Task: Create in the project TrueNorth a sprint 'QA Quicksilver'.
Action: Mouse moved to (897, 318)
Screenshot: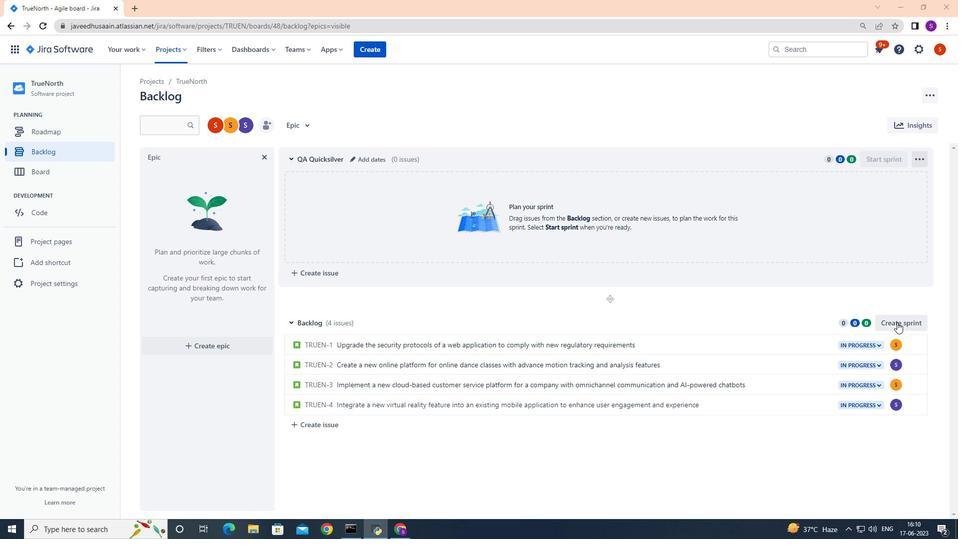 
Action: Mouse pressed left at (897, 318)
Screenshot: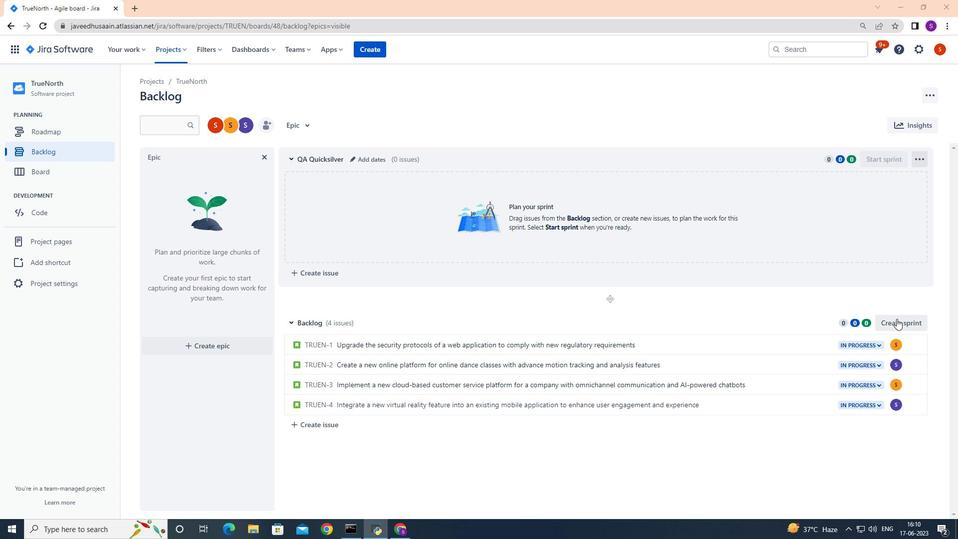 
Action: Mouse moved to (358, 320)
Screenshot: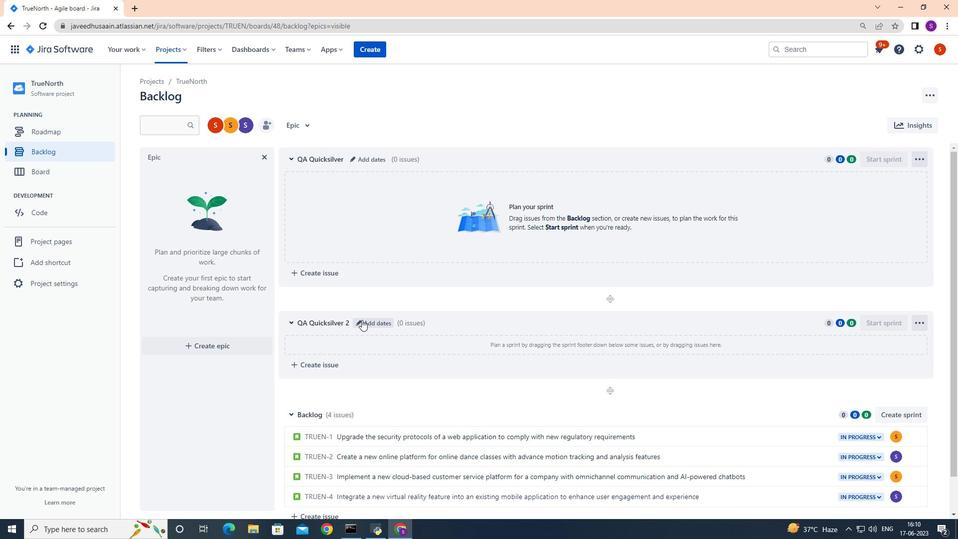
Action: Mouse pressed left at (358, 320)
Screenshot: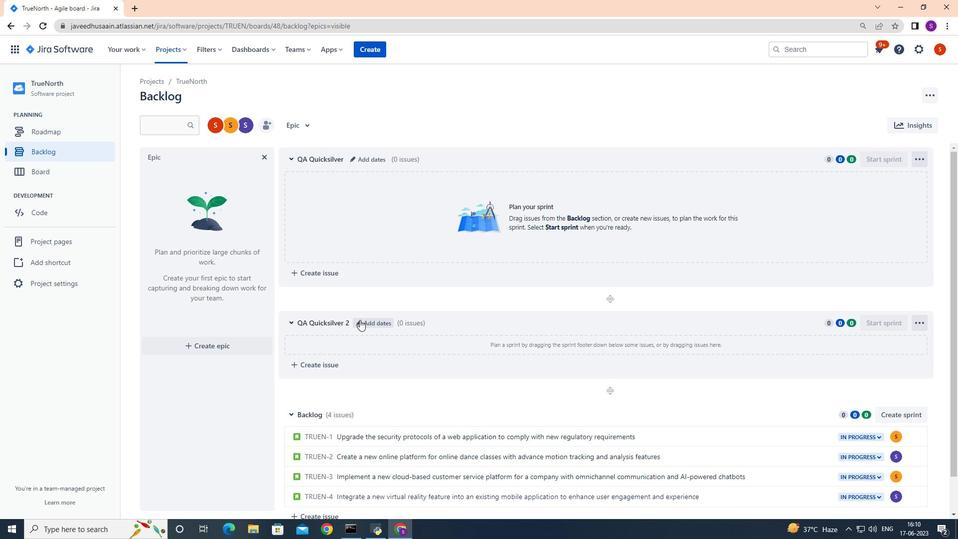 
Action: Mouse moved to (405, 122)
Screenshot: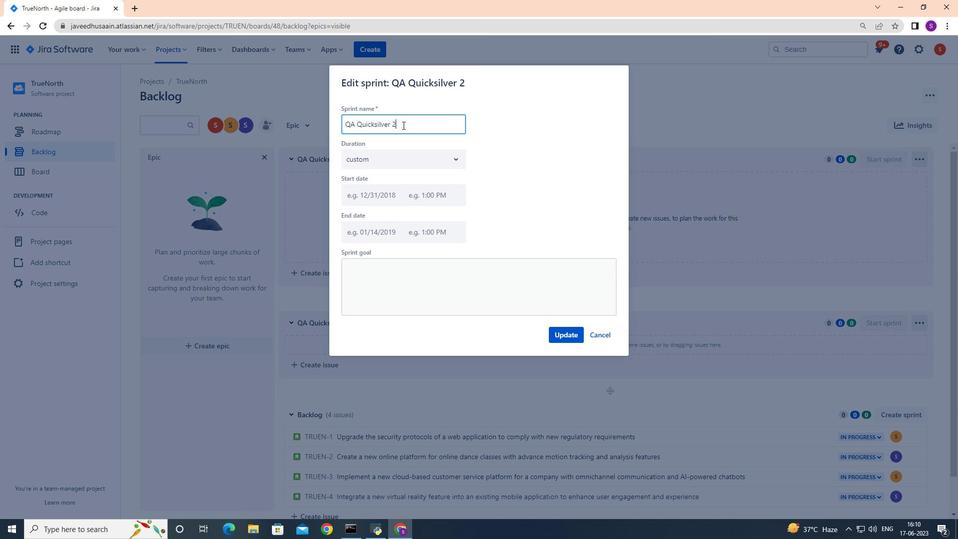 
Action: Mouse pressed left at (405, 122)
Screenshot: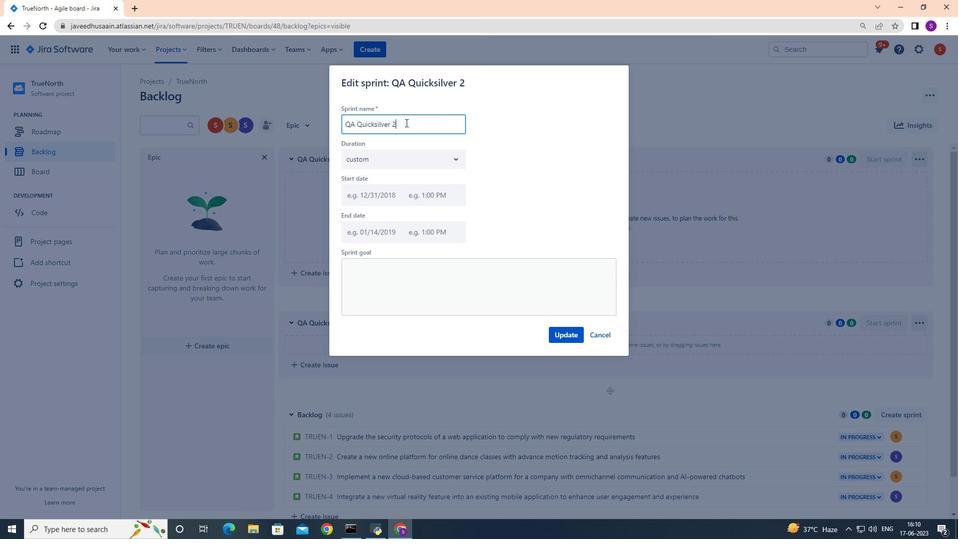 
Action: Key pressed <Key.backspace><Key.backspace><Key.backspace><Key.backspace><Key.backspace><Key.backspace><Key.backspace><Key.backspace><Key.backspace><Key.backspace><Key.backspace><Key.backspace><Key.backspace><Key.backspace><Key.backspace><Key.backspace><Key.backspace><Key.backspace><Key.backspace><Key.backspace><Key.backspace><Key.backspace><Key.backspace><Key.backspace><Key.backspace><Key.backspace><Key.backspace><Key.backspace><Key.backspace><Key.shift>QA<Key.space><Key.shift>Quicksilvw<Key.backspace><Key.backspace>ver
Screenshot: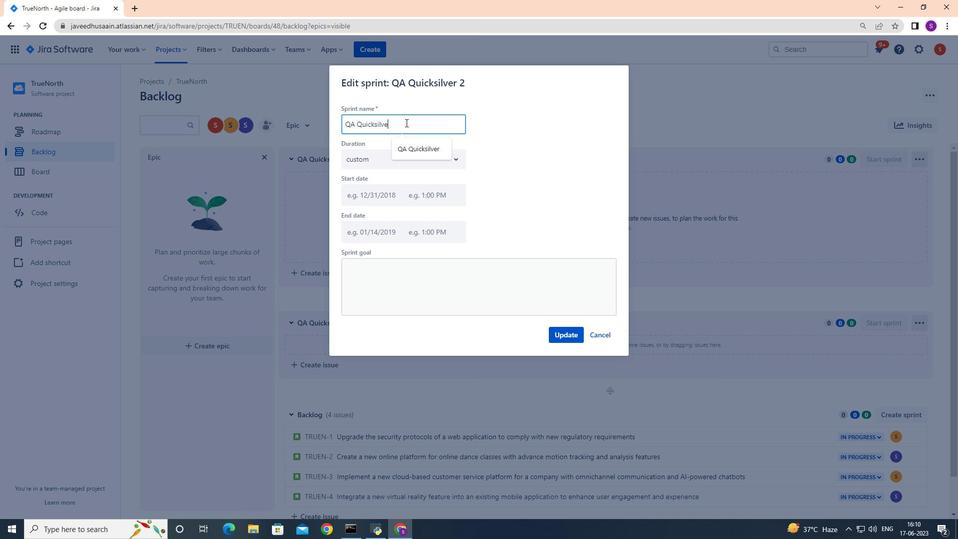
Action: Mouse moved to (569, 335)
Screenshot: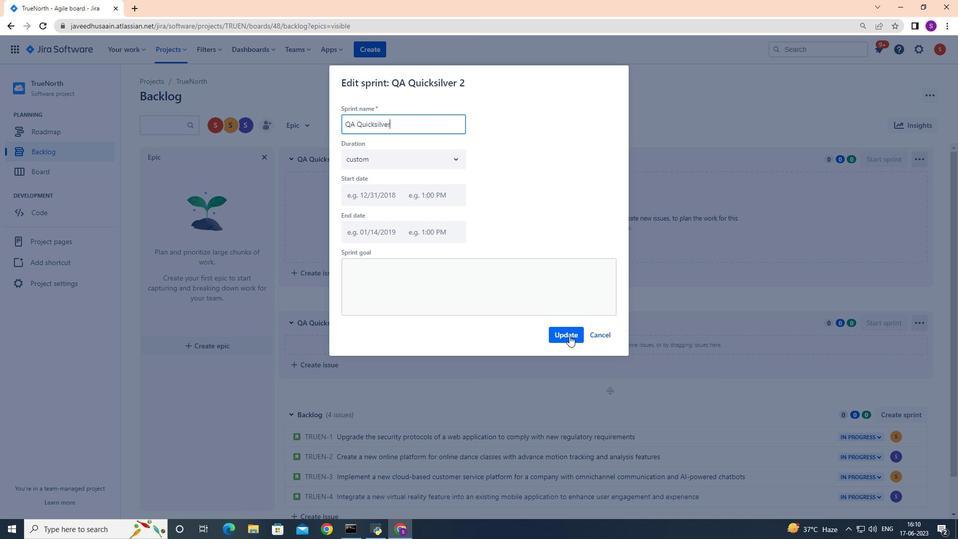 
Action: Mouse pressed left at (569, 335)
Screenshot: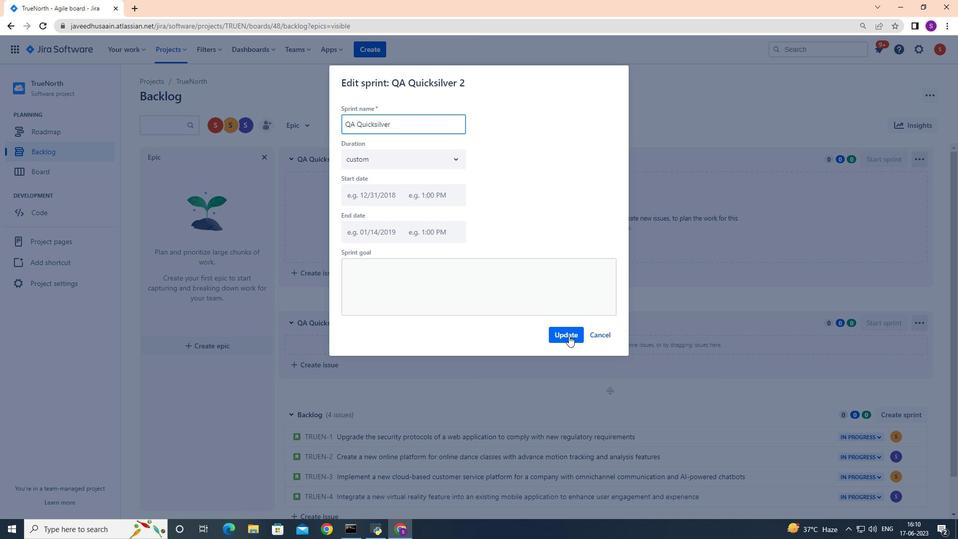 
